 Task: Create a new spreadsheet using the template "Work: Website Traffic Dashboard by Supermetrics".
Action: Mouse moved to (34, 60)
Screenshot: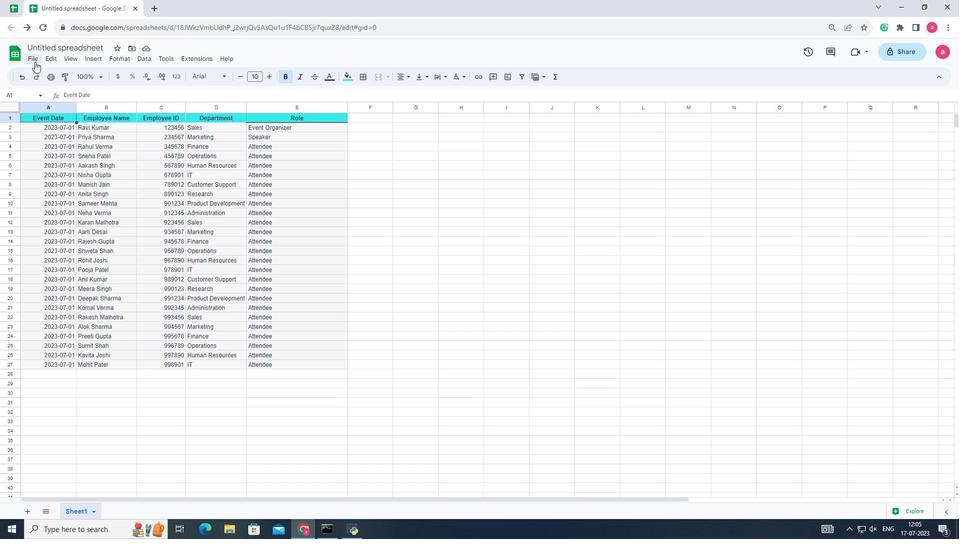 
Action: Mouse pressed left at (34, 60)
Screenshot: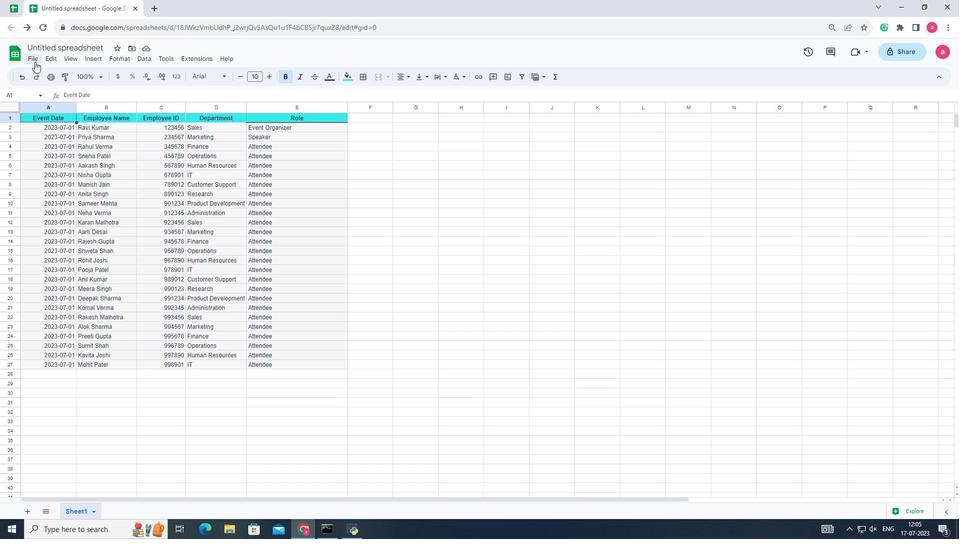 
Action: Mouse moved to (198, 88)
Screenshot: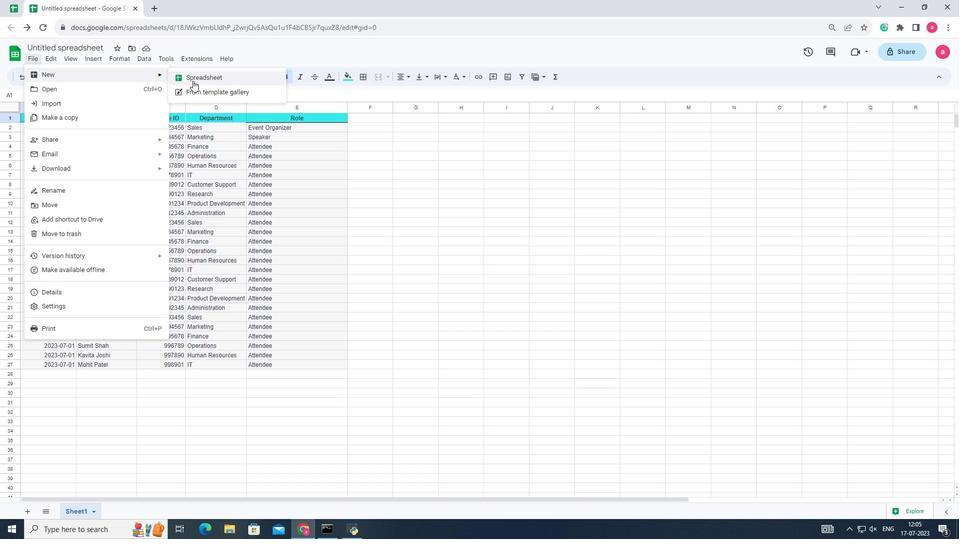 
Action: Mouse pressed left at (198, 88)
Screenshot: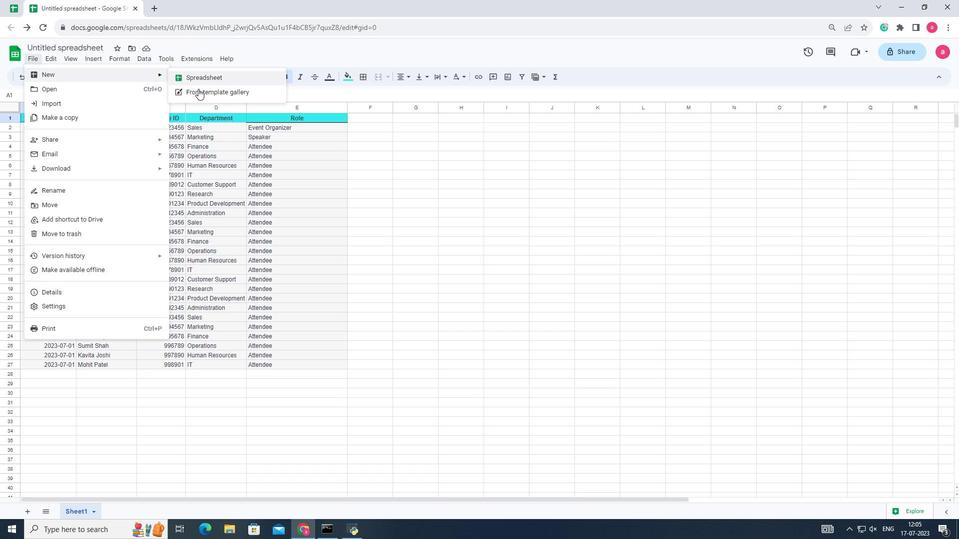 
Action: Mouse moved to (321, 296)
Screenshot: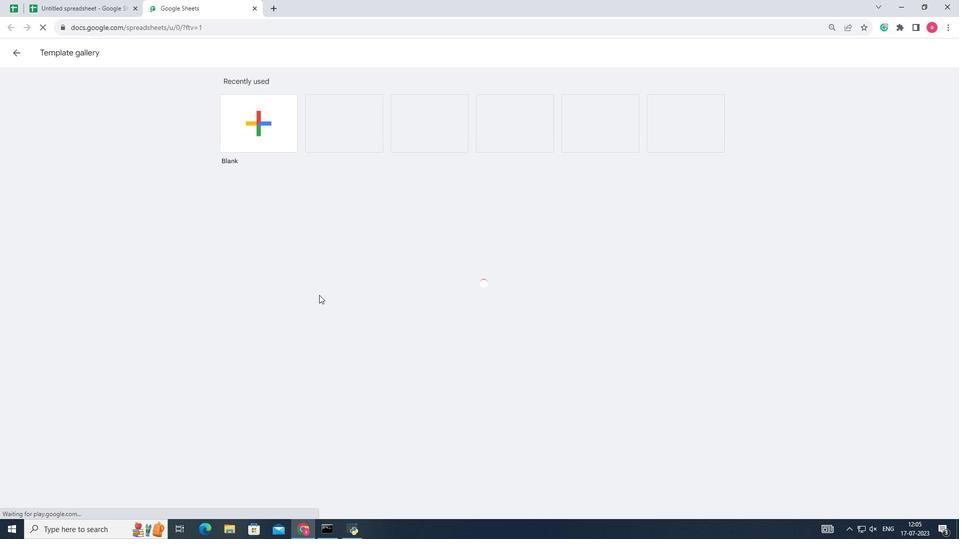 
Action: Mouse scrolled (321, 295) with delta (0, 0)
Screenshot: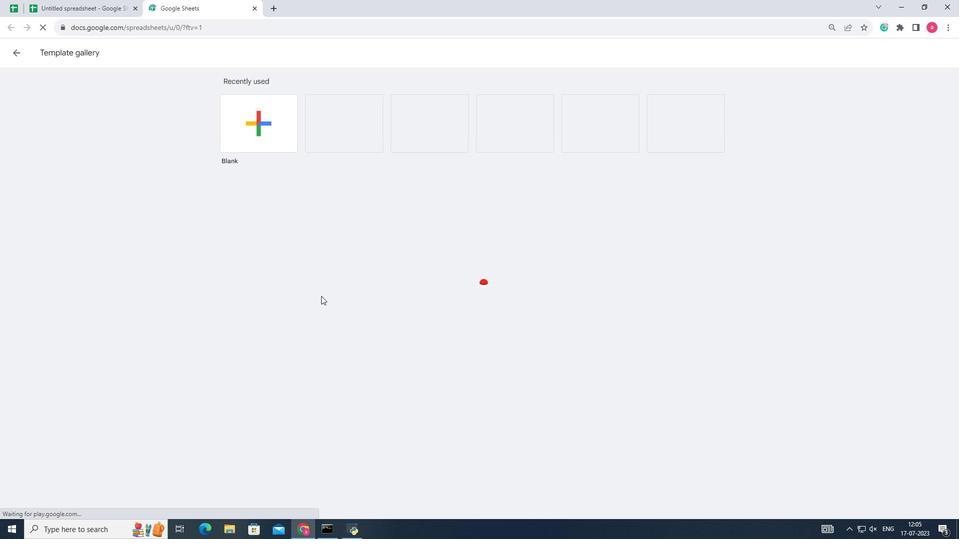 
Action: Mouse scrolled (321, 295) with delta (0, 0)
Screenshot: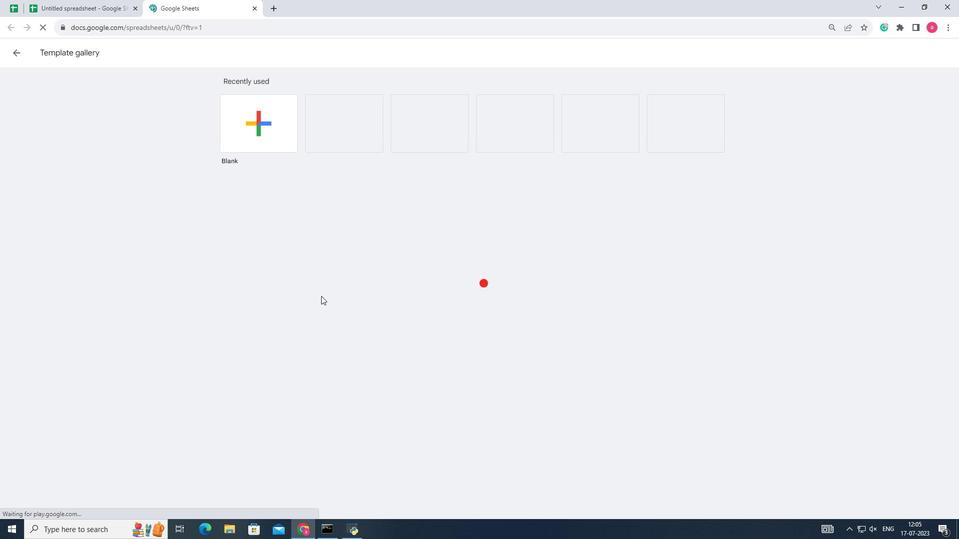 
Action: Mouse scrolled (321, 295) with delta (0, 0)
Screenshot: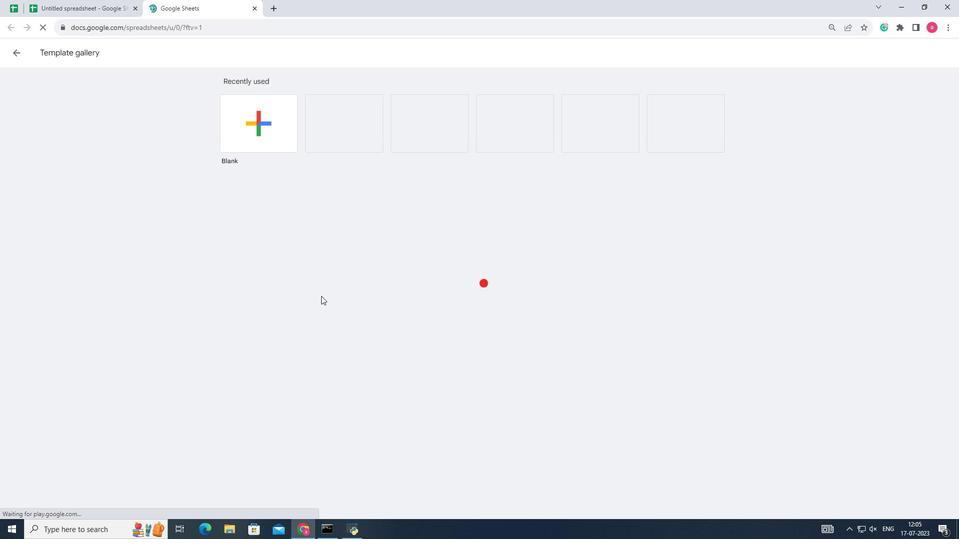 
Action: Mouse moved to (321, 296)
Screenshot: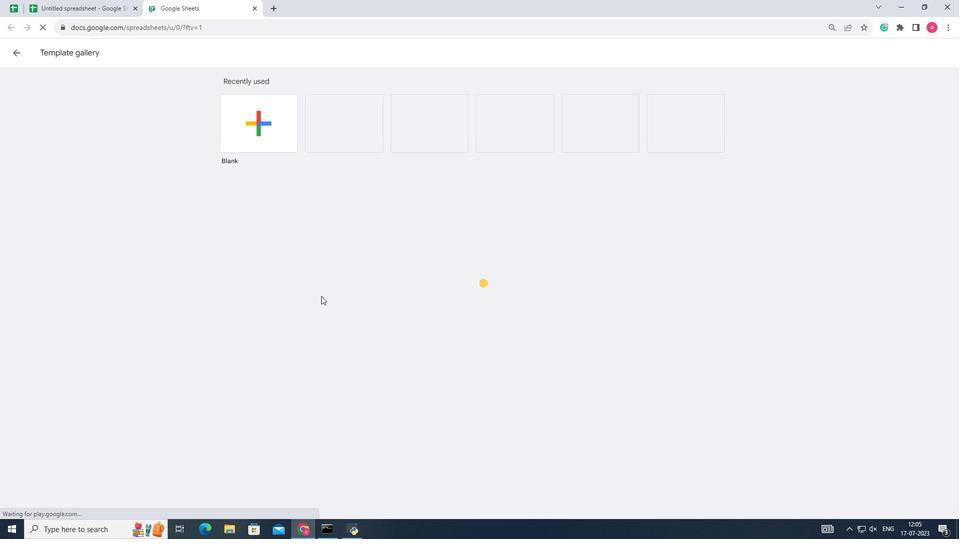 
Action: Mouse scrolled (321, 295) with delta (0, 0)
Screenshot: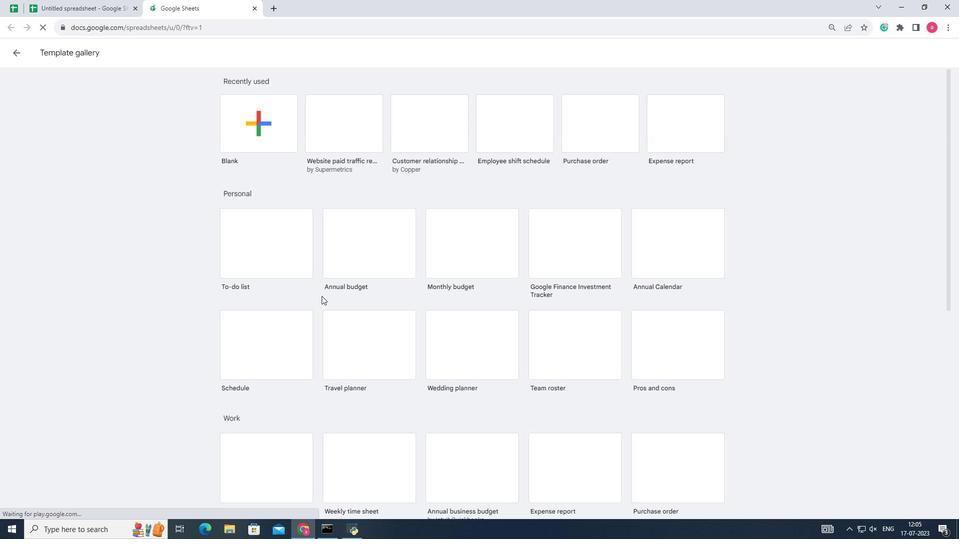 
Action: Mouse scrolled (321, 295) with delta (0, 0)
Screenshot: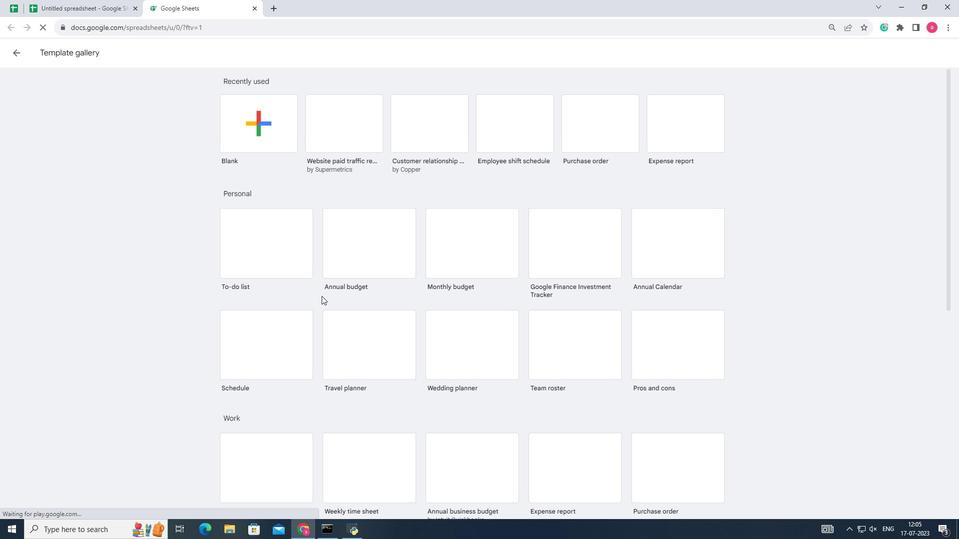 
Action: Mouse moved to (401, 305)
Screenshot: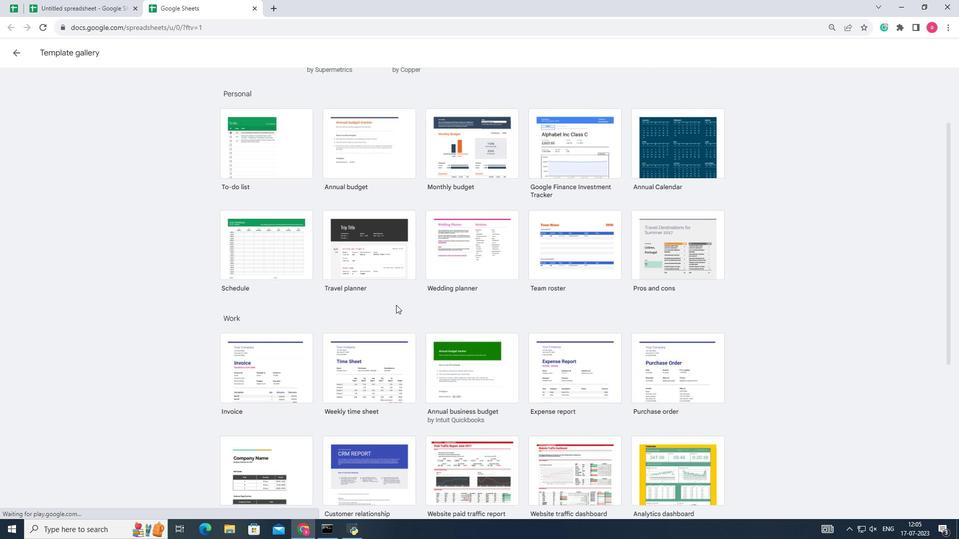 
Action: Mouse scrolled (401, 304) with delta (0, 0)
Screenshot: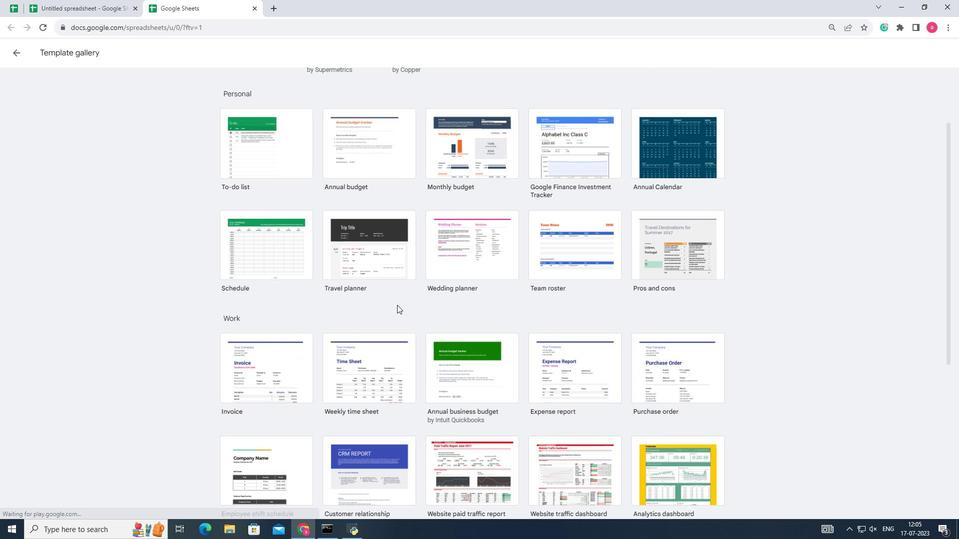 
Action: Mouse moved to (401, 305)
Screenshot: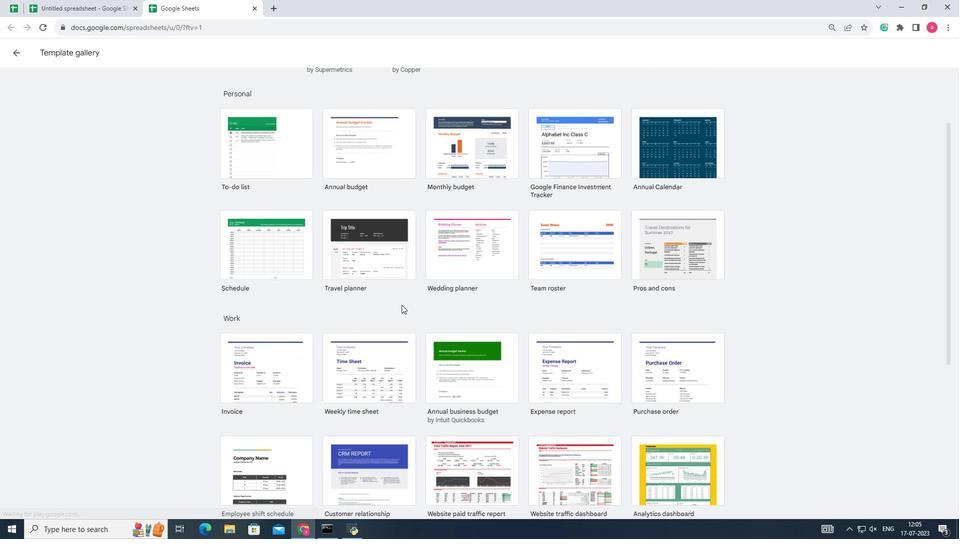 
Action: Mouse scrolled (401, 304) with delta (0, 0)
Screenshot: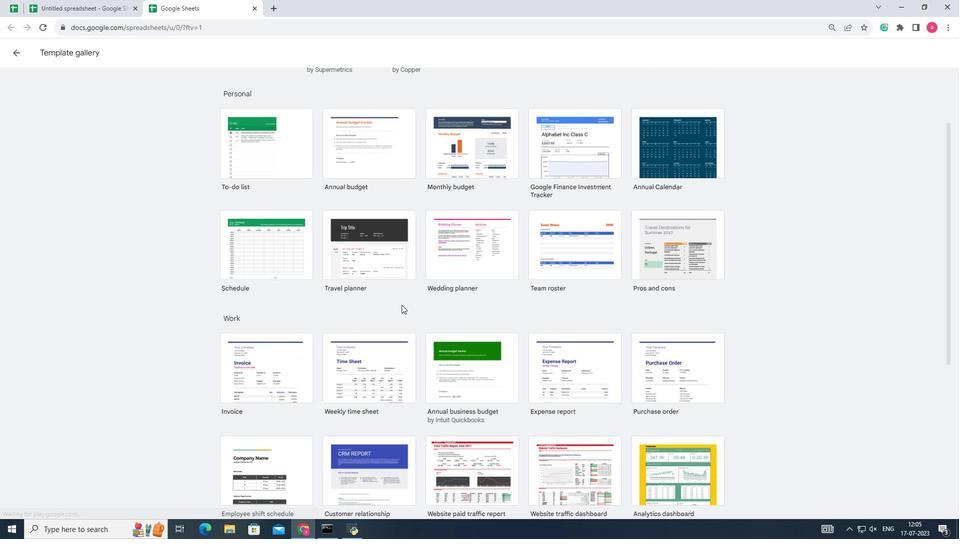
Action: Mouse moved to (402, 305)
Screenshot: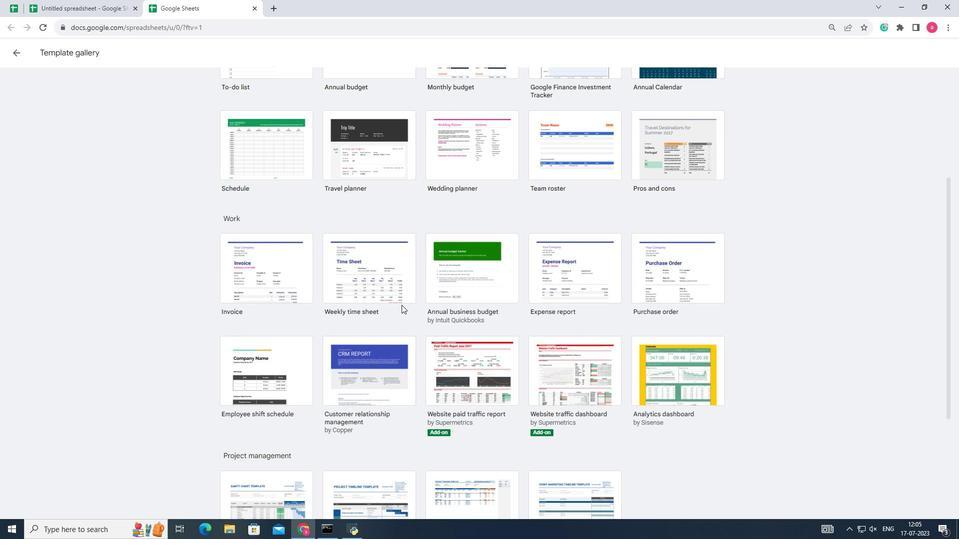 
Action: Mouse scrolled (402, 304) with delta (0, 0)
Screenshot: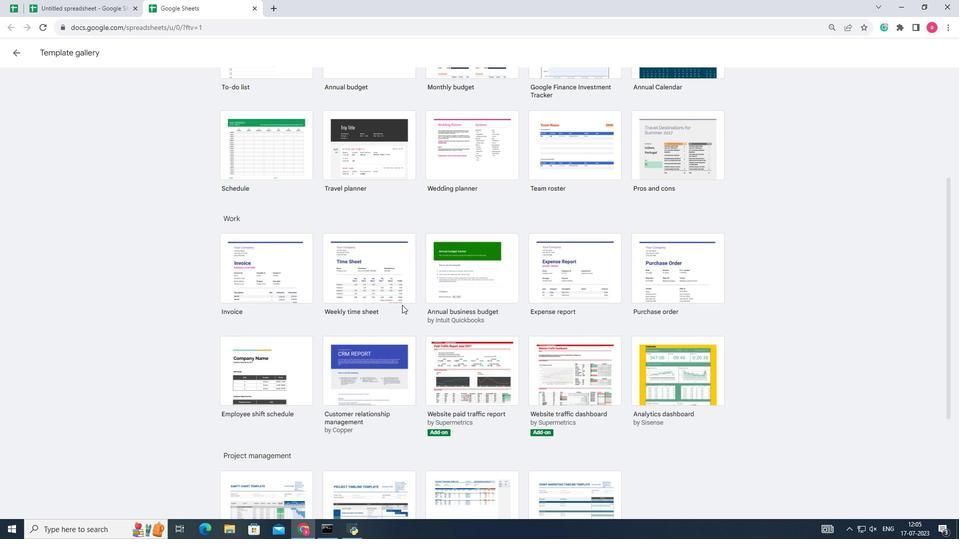 
Action: Mouse moved to (581, 329)
Screenshot: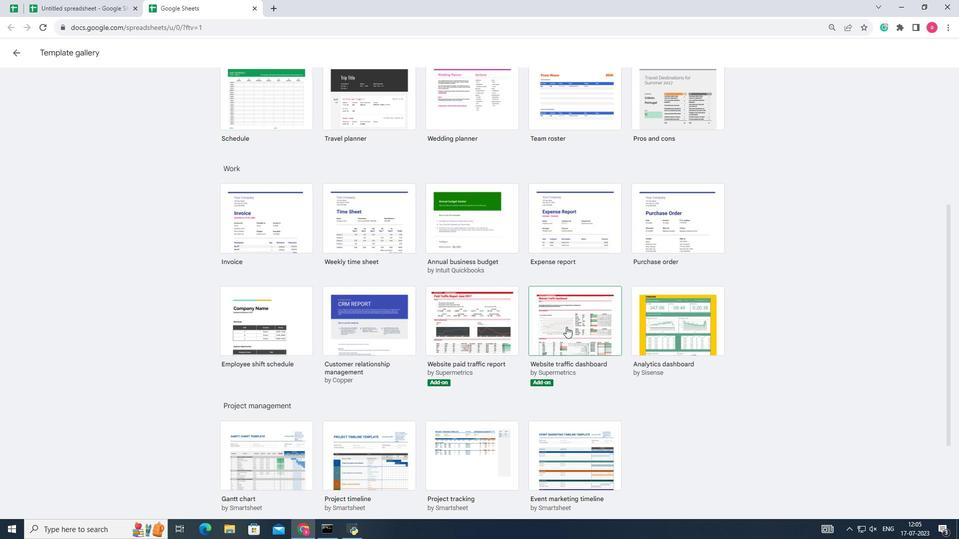 
Action: Mouse pressed left at (581, 329)
Screenshot: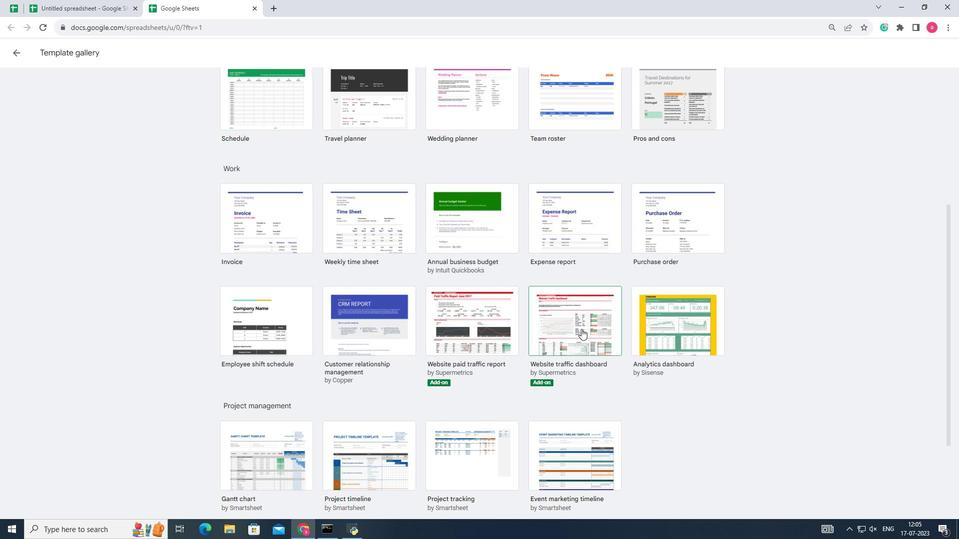 
Action: Mouse moved to (202, 217)
Screenshot: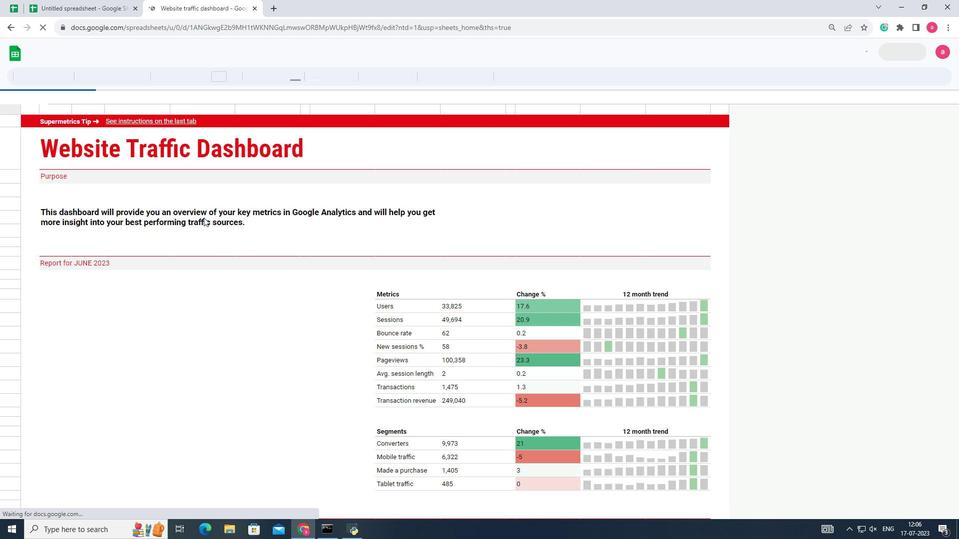 
